 Task: Add the dashboard component to the site builder.
Action: Mouse moved to (1105, 76)
Screenshot: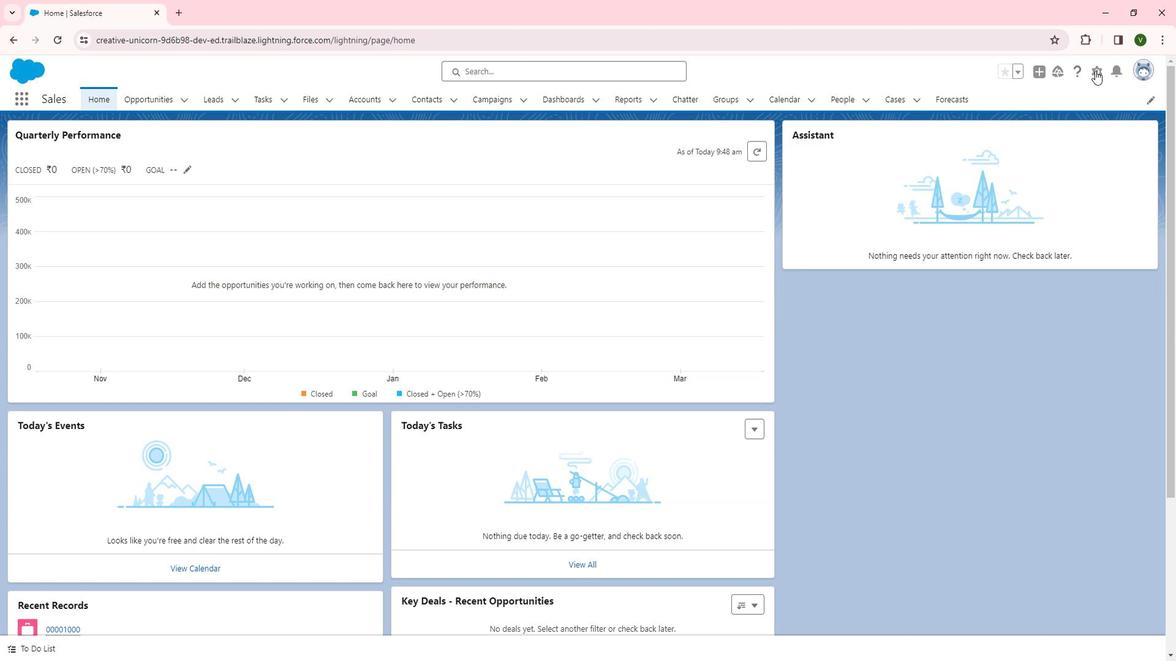
Action: Mouse pressed left at (1105, 76)
Screenshot: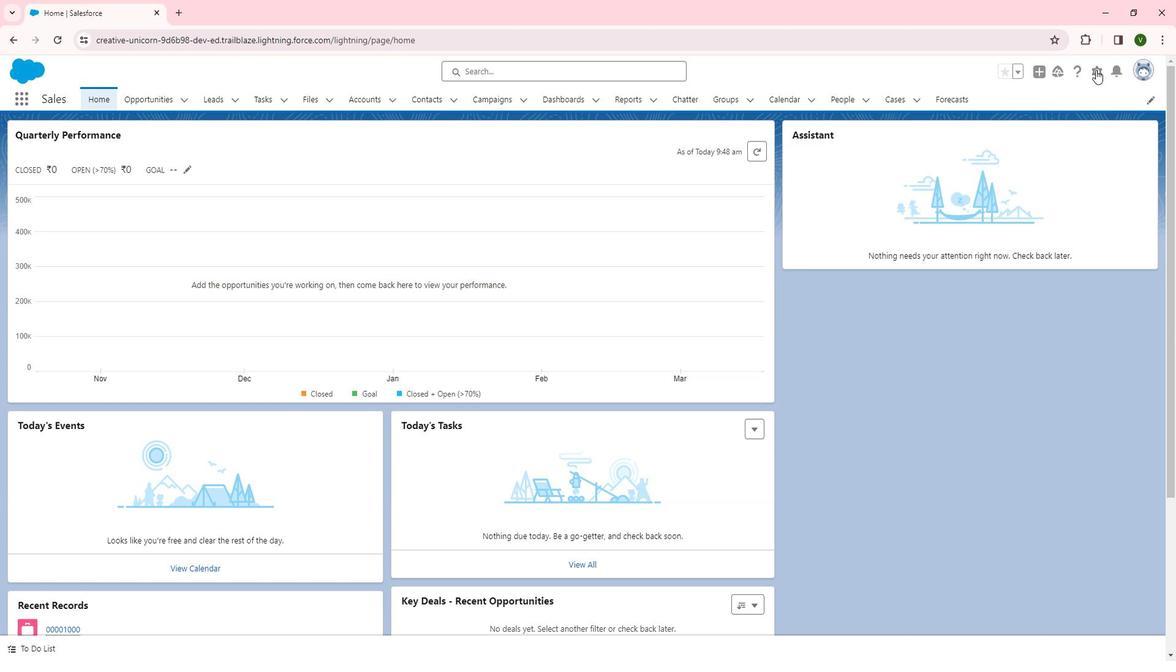 
Action: Mouse moved to (1066, 110)
Screenshot: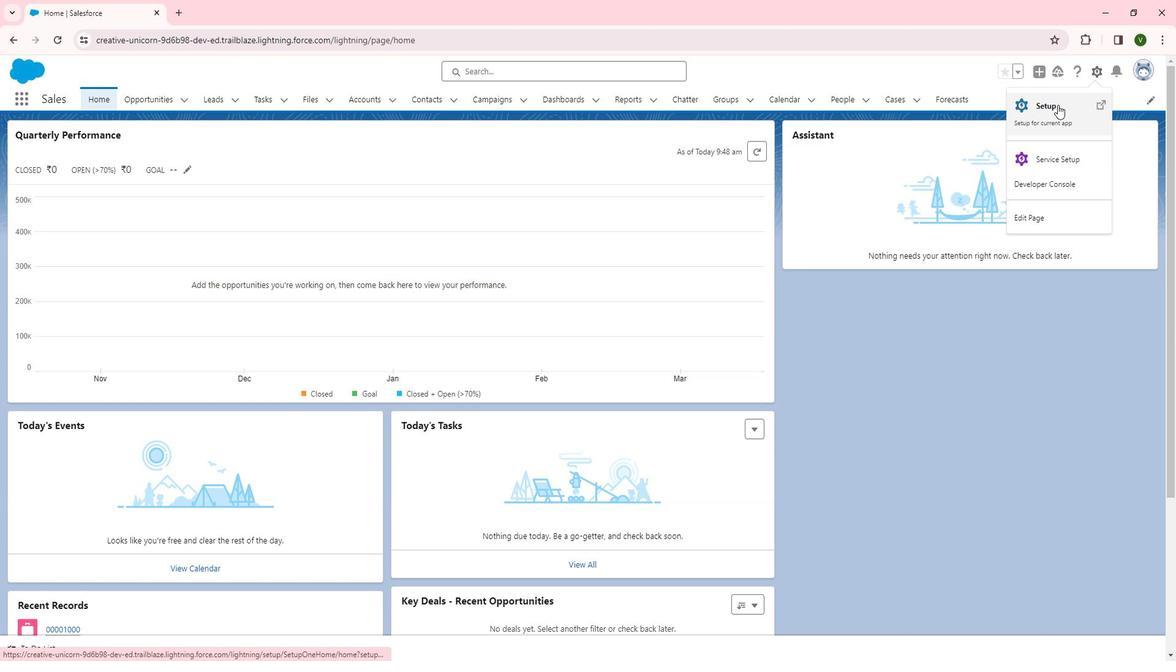 
Action: Mouse pressed left at (1066, 110)
Screenshot: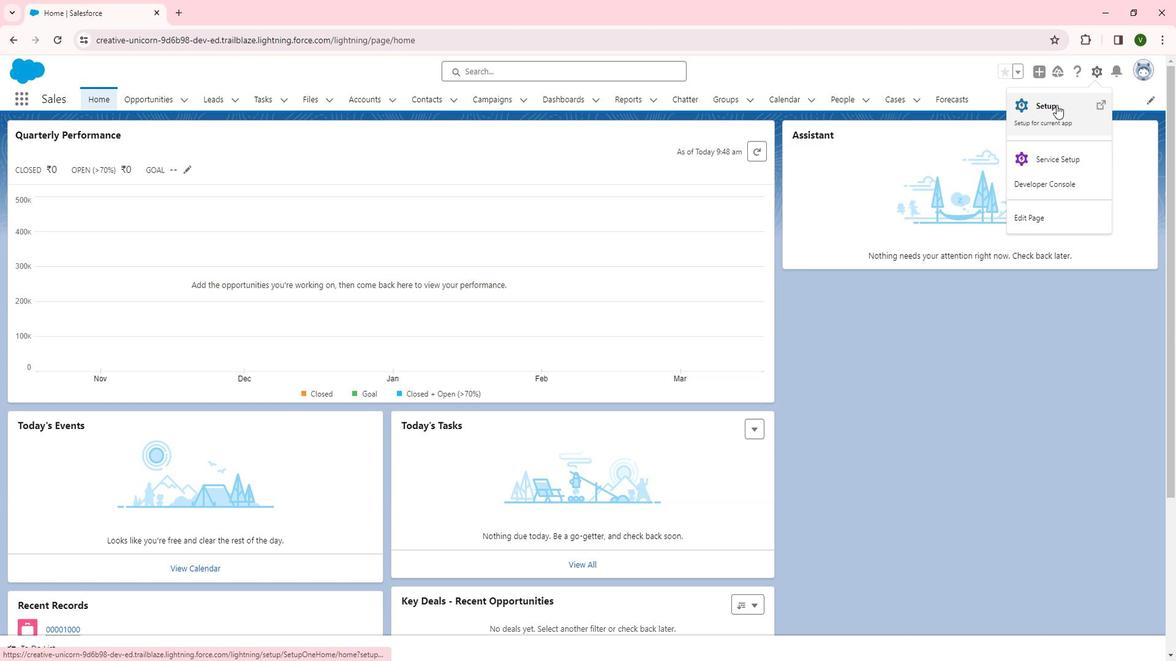 
Action: Mouse moved to (58, 413)
Screenshot: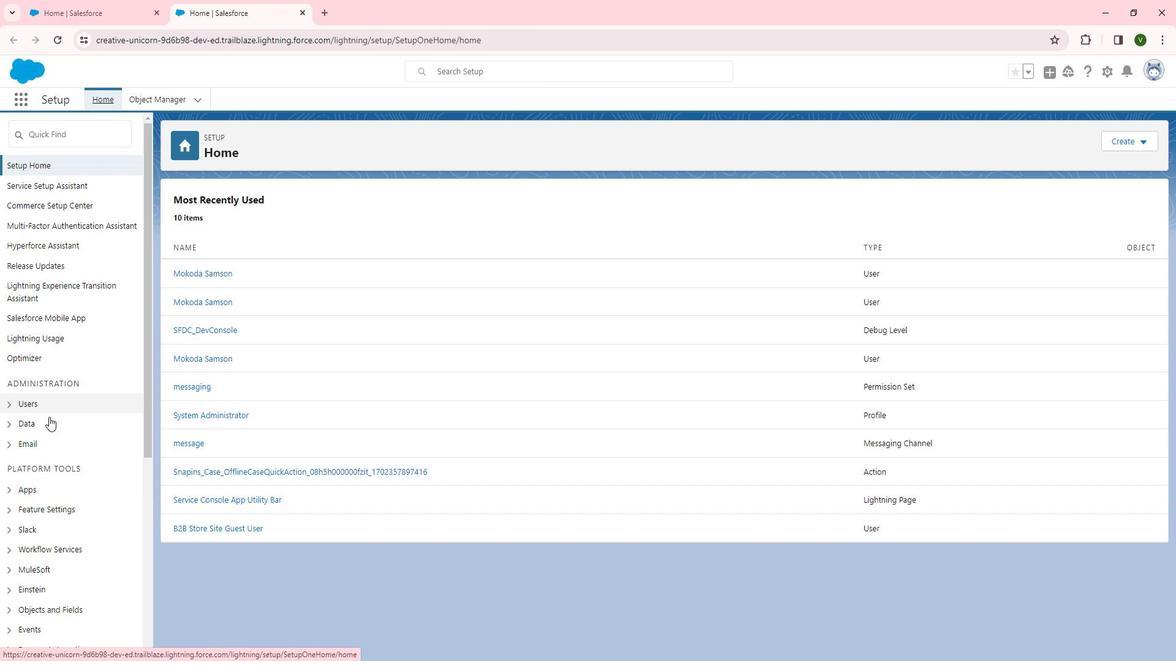 
Action: Mouse scrolled (58, 413) with delta (0, 0)
Screenshot: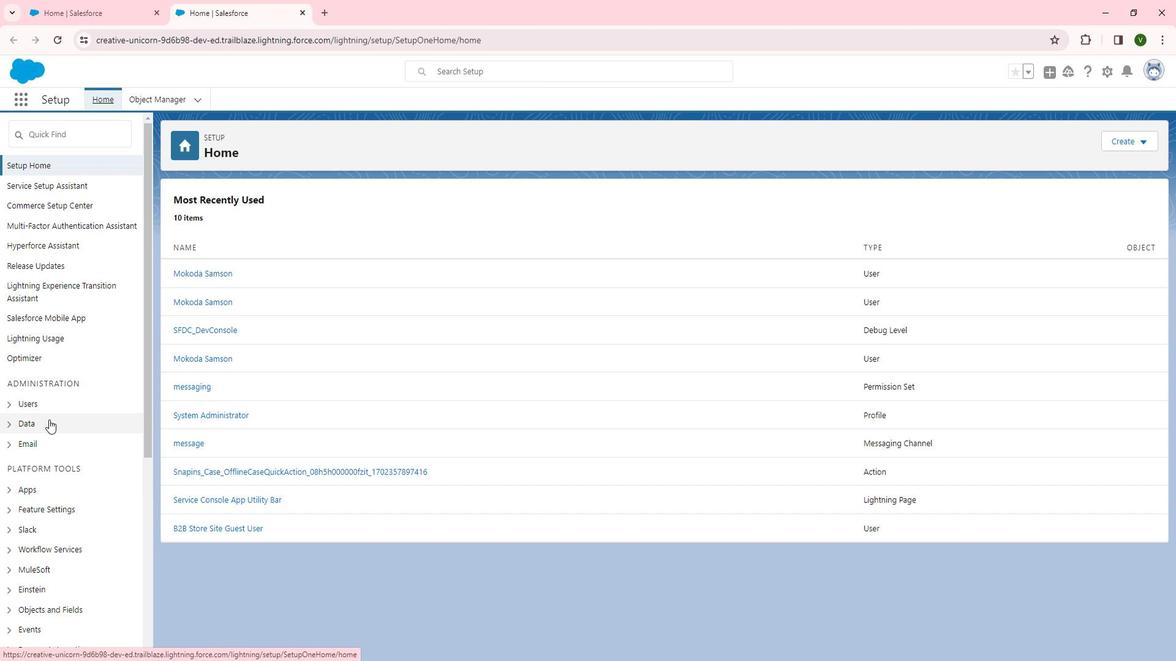 
Action: Mouse scrolled (58, 413) with delta (0, 0)
Screenshot: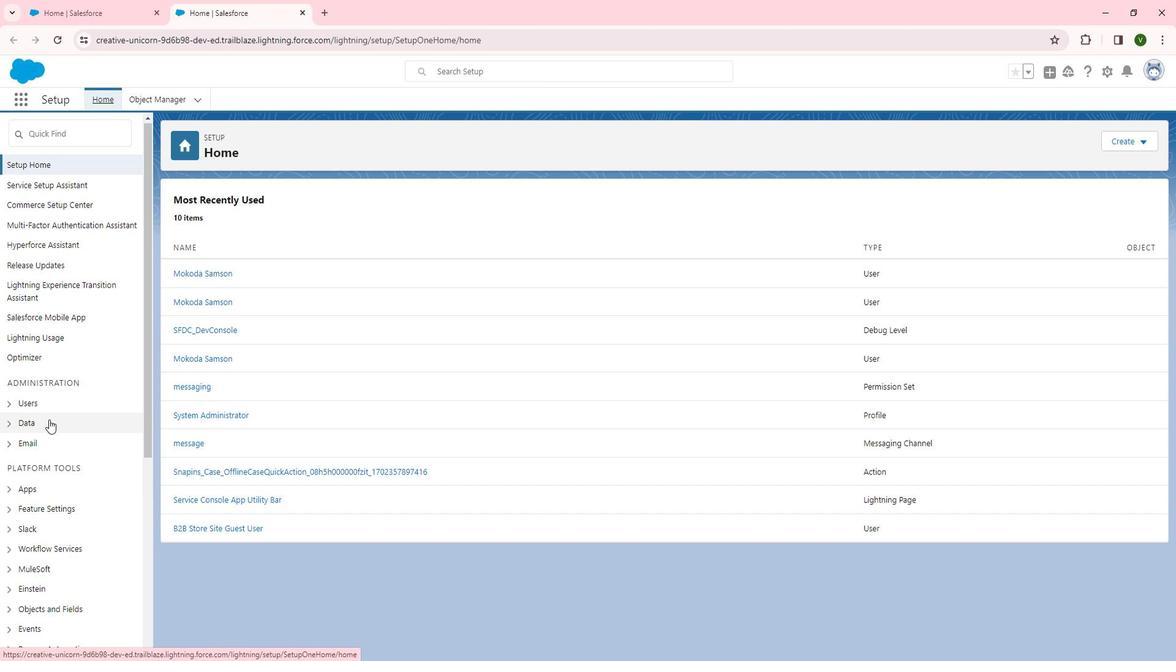 
Action: Mouse scrolled (58, 413) with delta (0, 0)
Screenshot: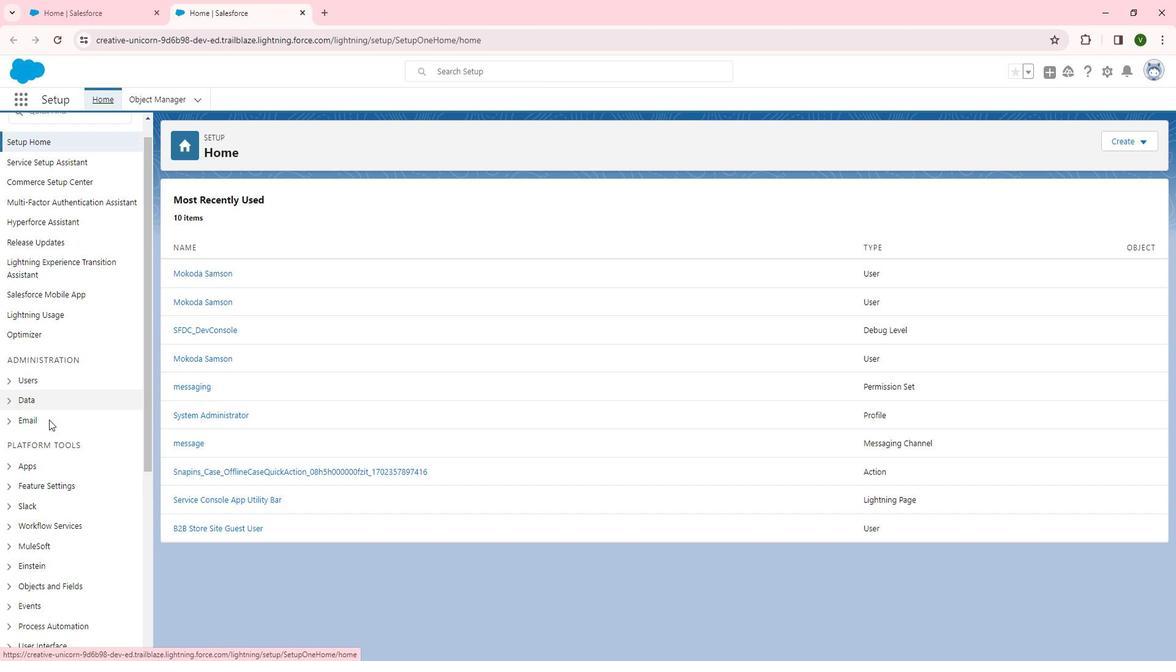 
Action: Mouse moved to (48, 317)
Screenshot: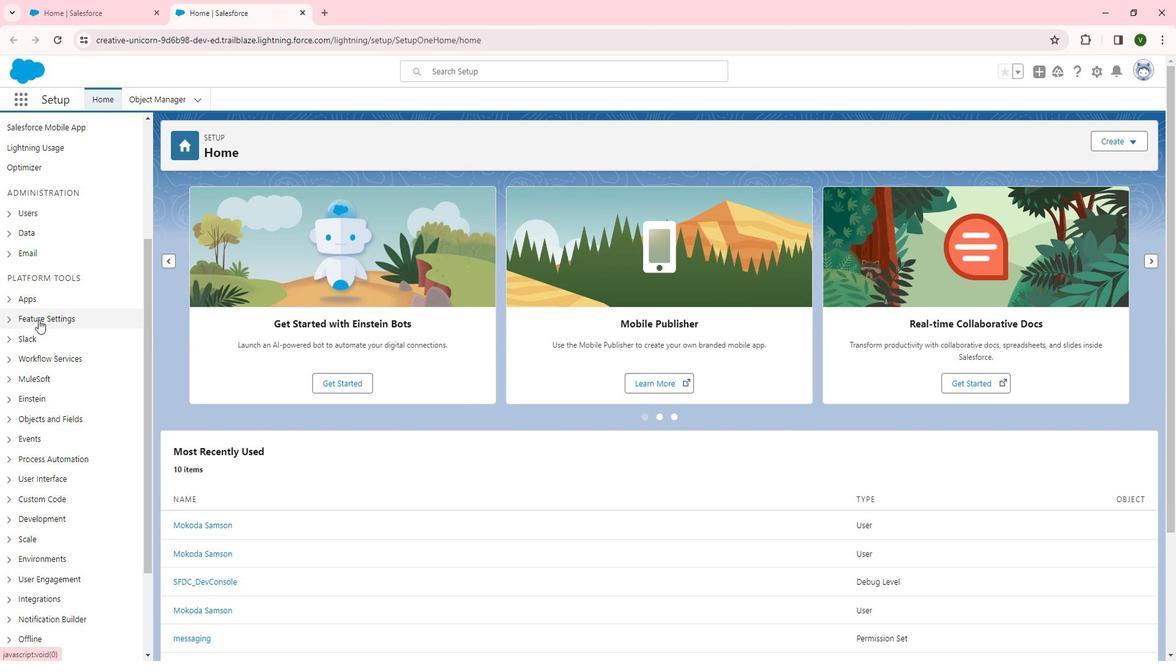 
Action: Mouse pressed left at (48, 317)
Screenshot: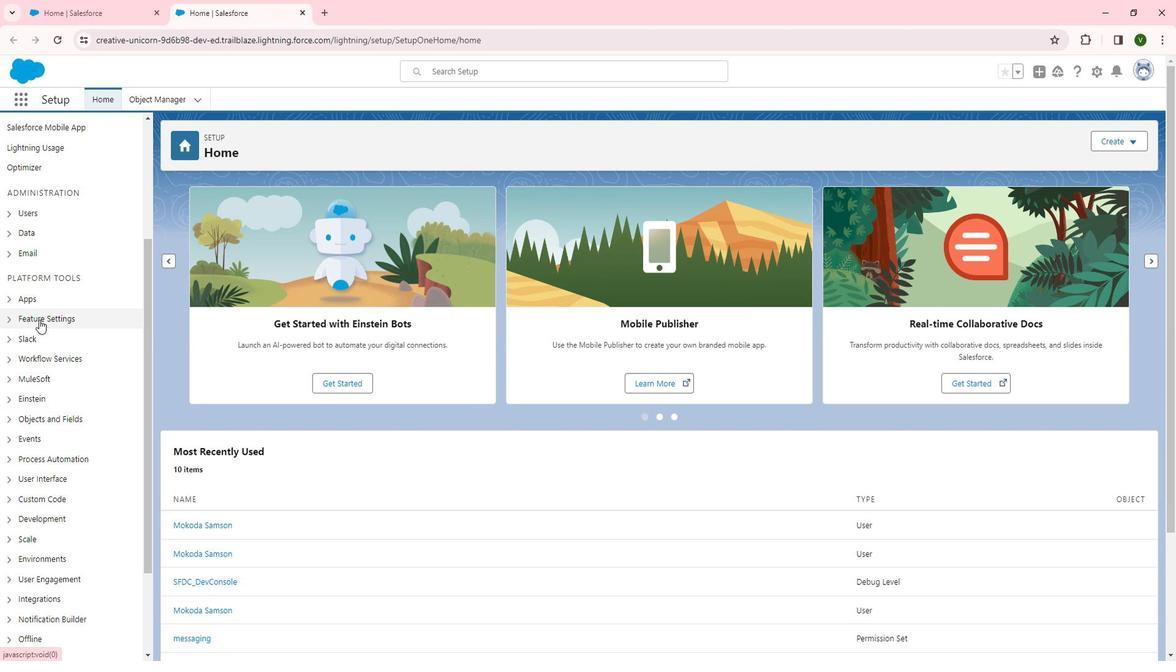 
Action: Mouse moved to (73, 444)
Screenshot: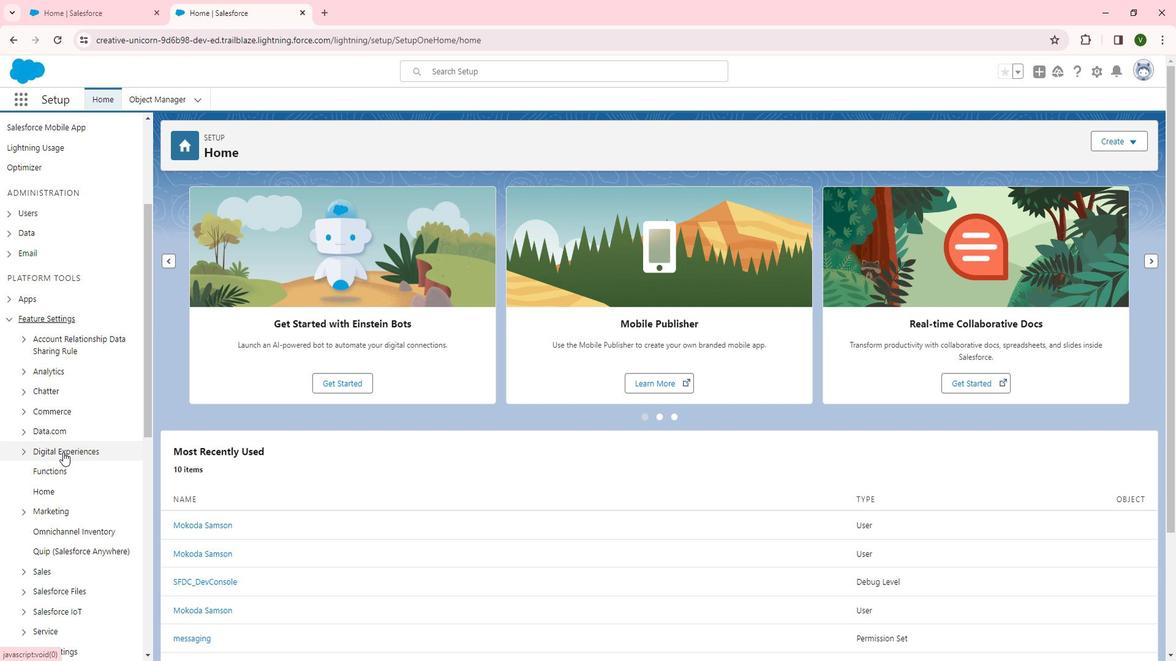 
Action: Mouse pressed left at (73, 444)
Screenshot: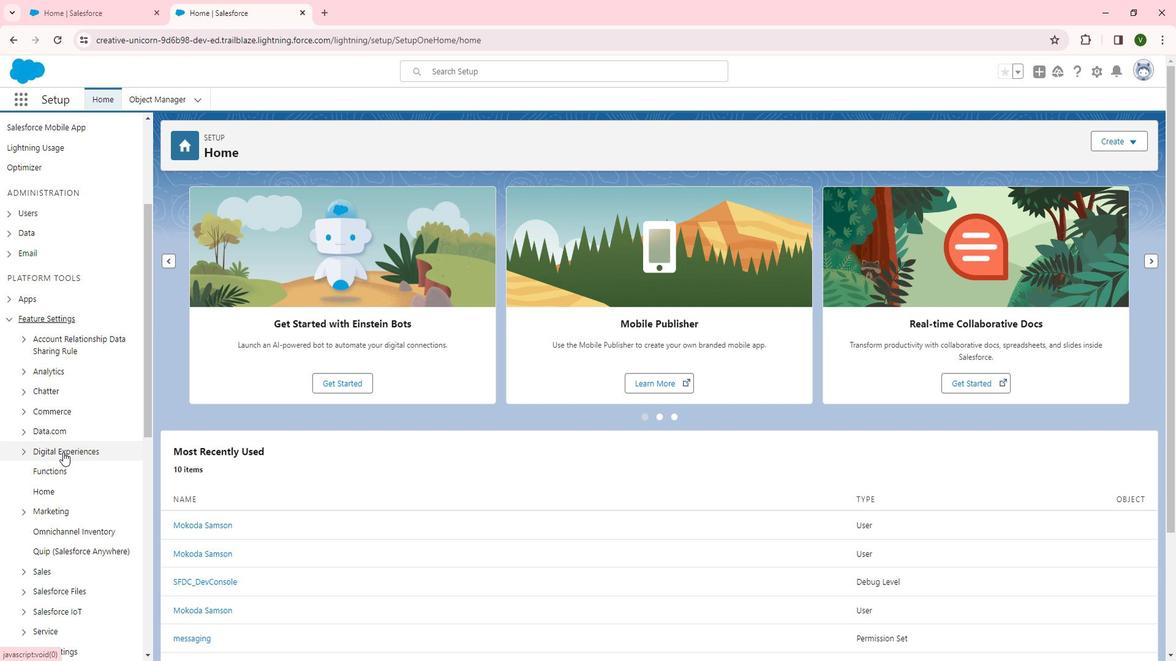 
Action: Mouse scrolled (73, 444) with delta (0, 0)
Screenshot: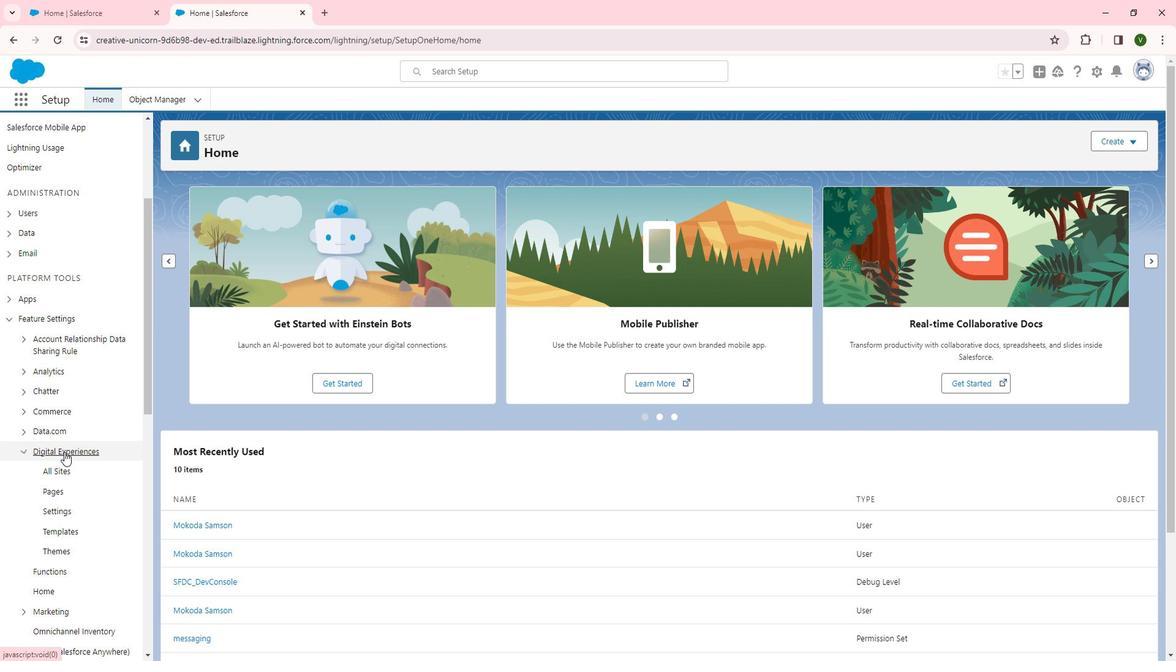 
Action: Mouse scrolled (73, 444) with delta (0, 0)
Screenshot: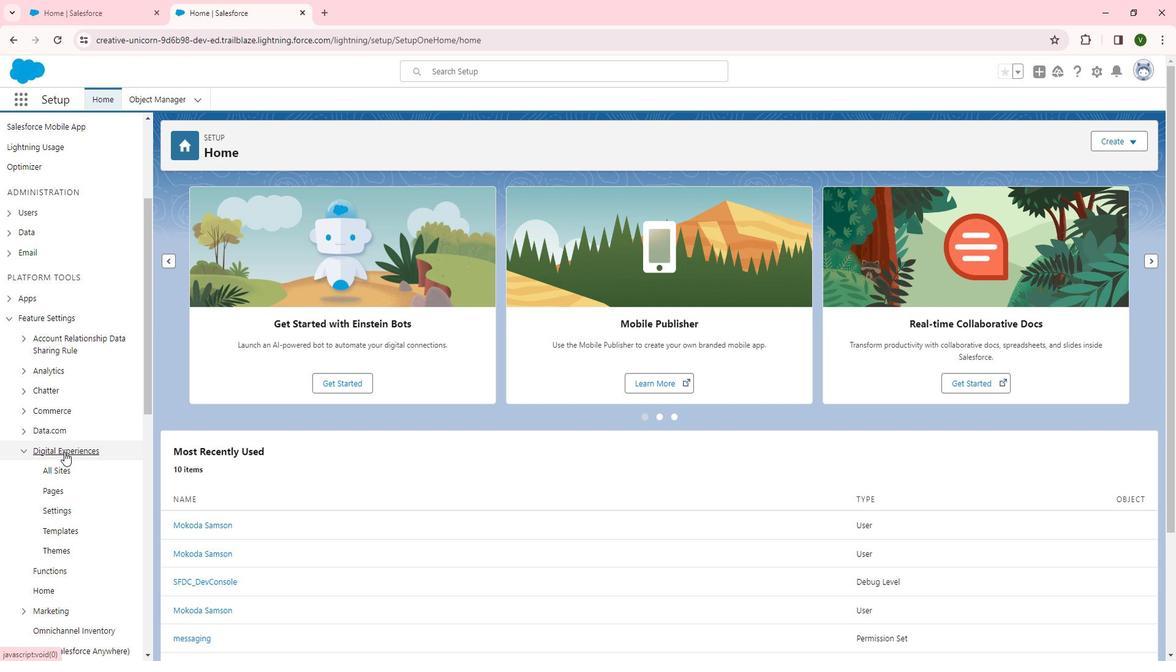 
Action: Mouse moved to (64, 338)
Screenshot: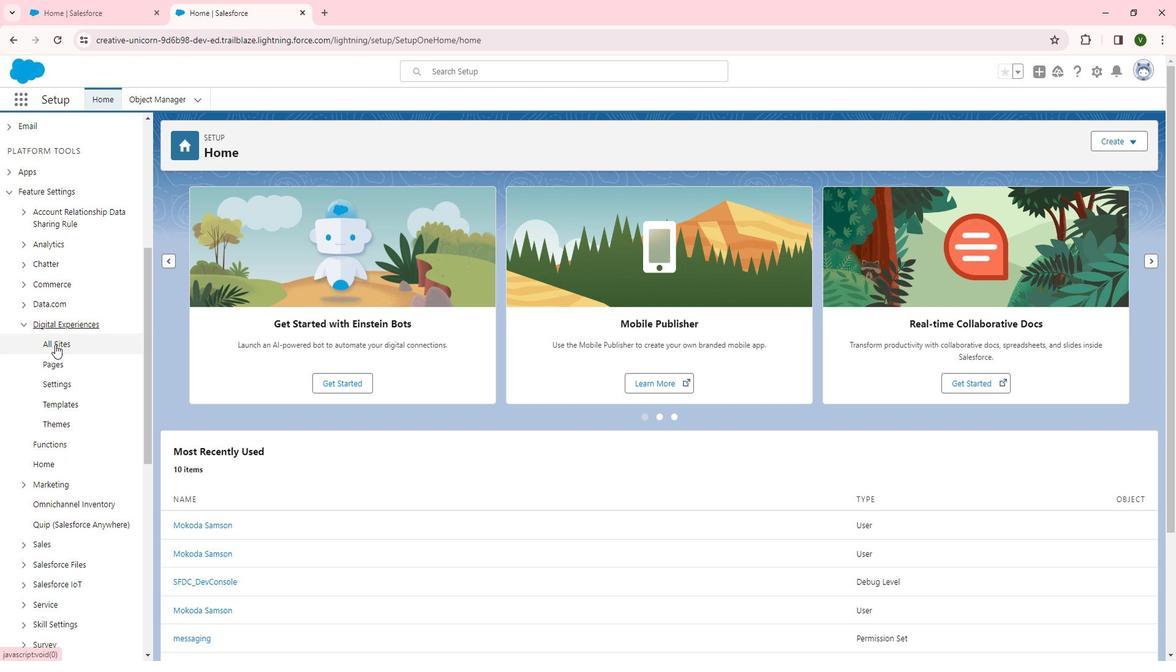 
Action: Mouse pressed left at (64, 338)
Screenshot: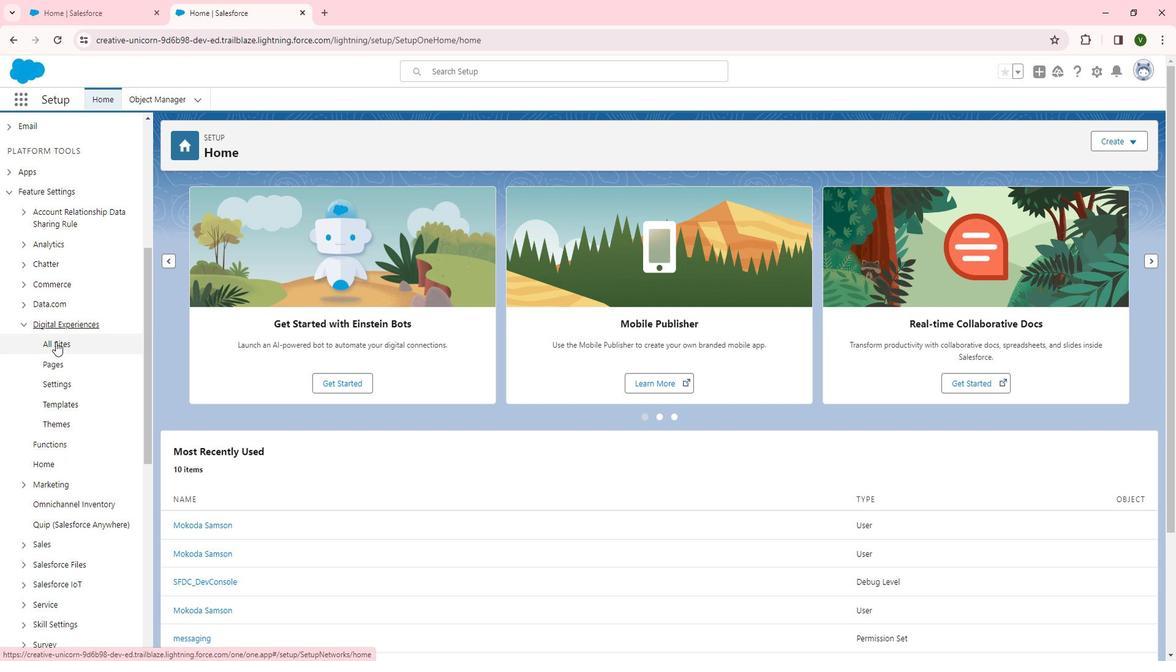 
Action: Mouse moved to (217, 360)
Screenshot: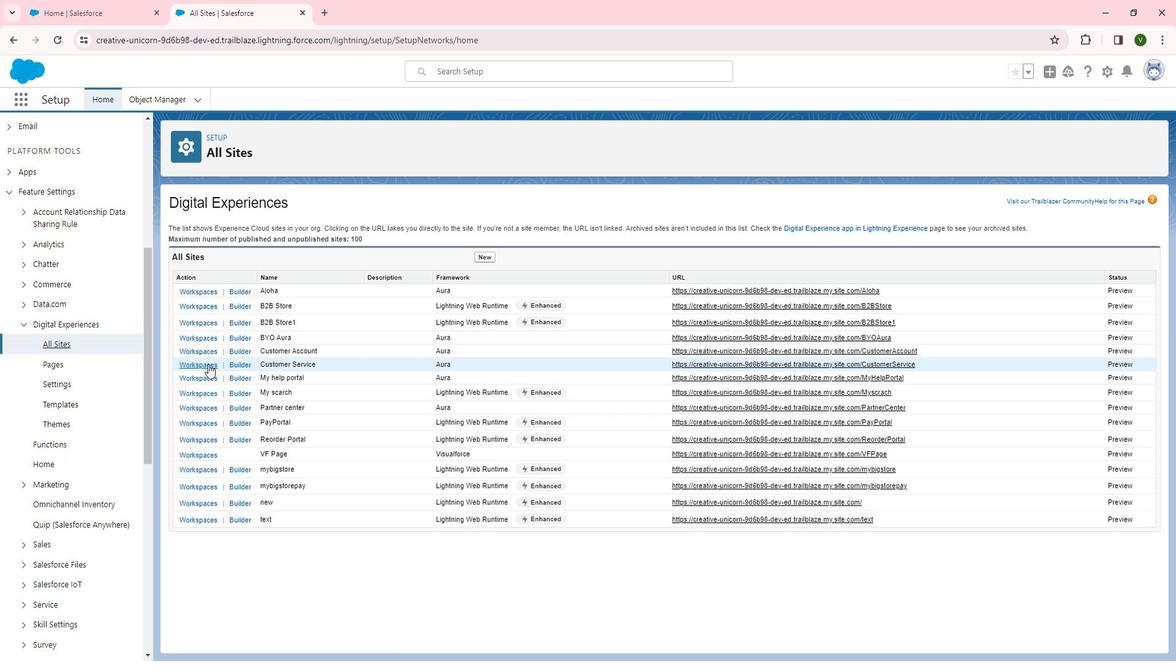 
Action: Mouse pressed left at (217, 360)
Screenshot: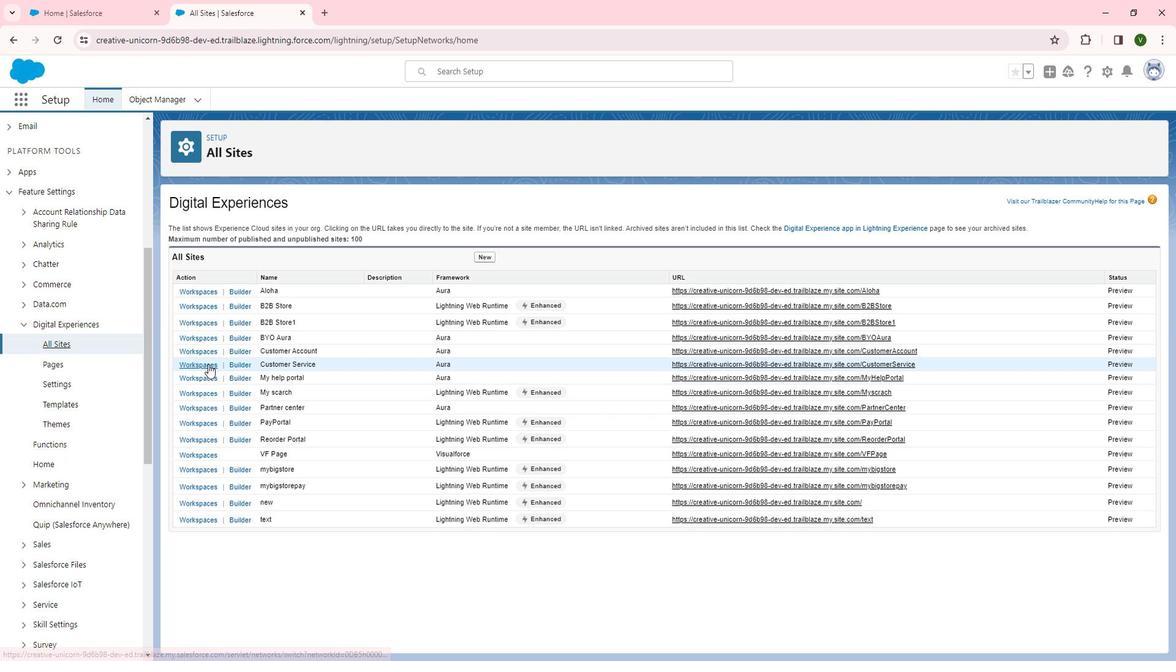 
Action: Mouse moved to (202, 277)
Screenshot: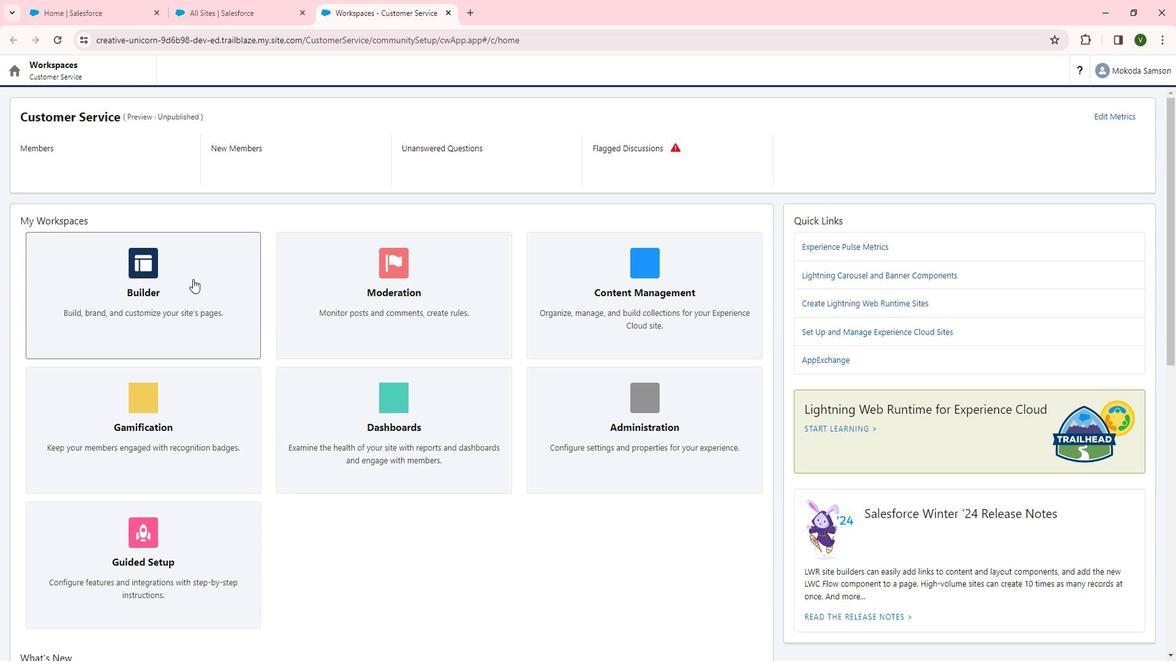 
Action: Mouse pressed left at (202, 277)
Screenshot: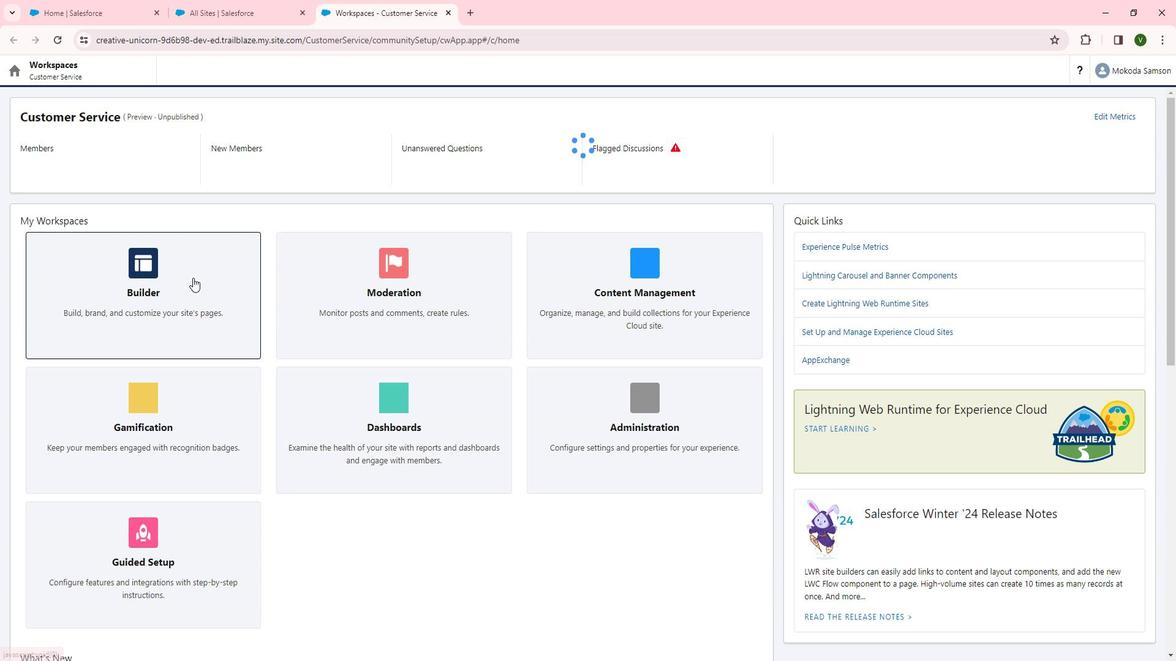 
Action: Mouse moved to (35, 119)
Screenshot: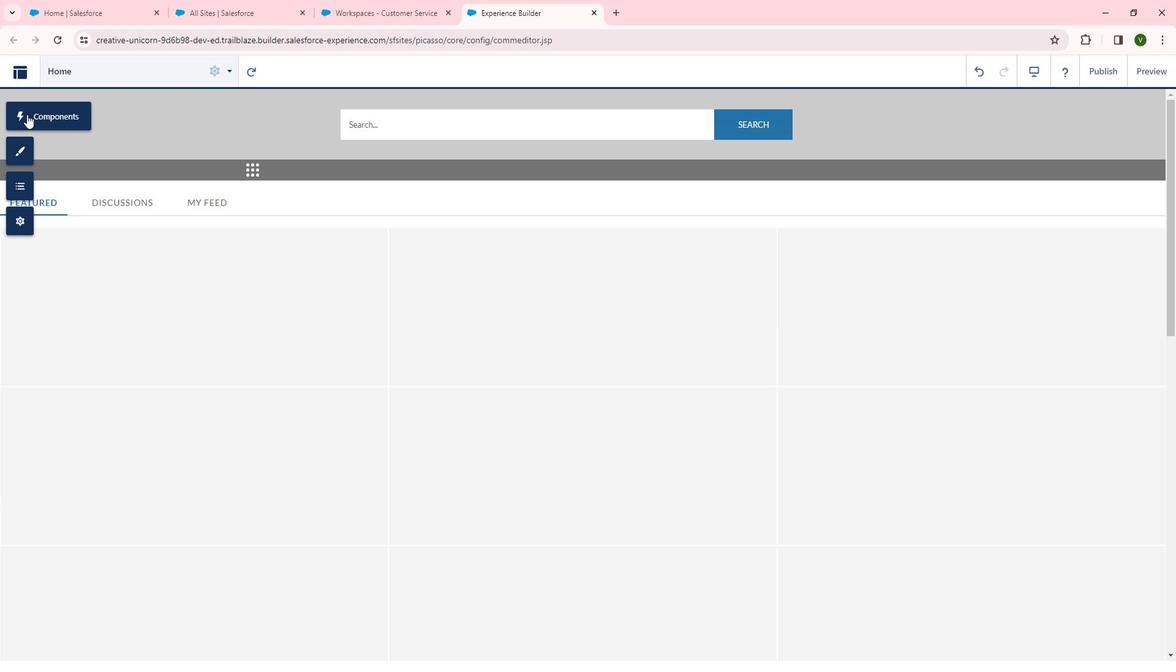 
Action: Mouse pressed left at (35, 119)
Screenshot: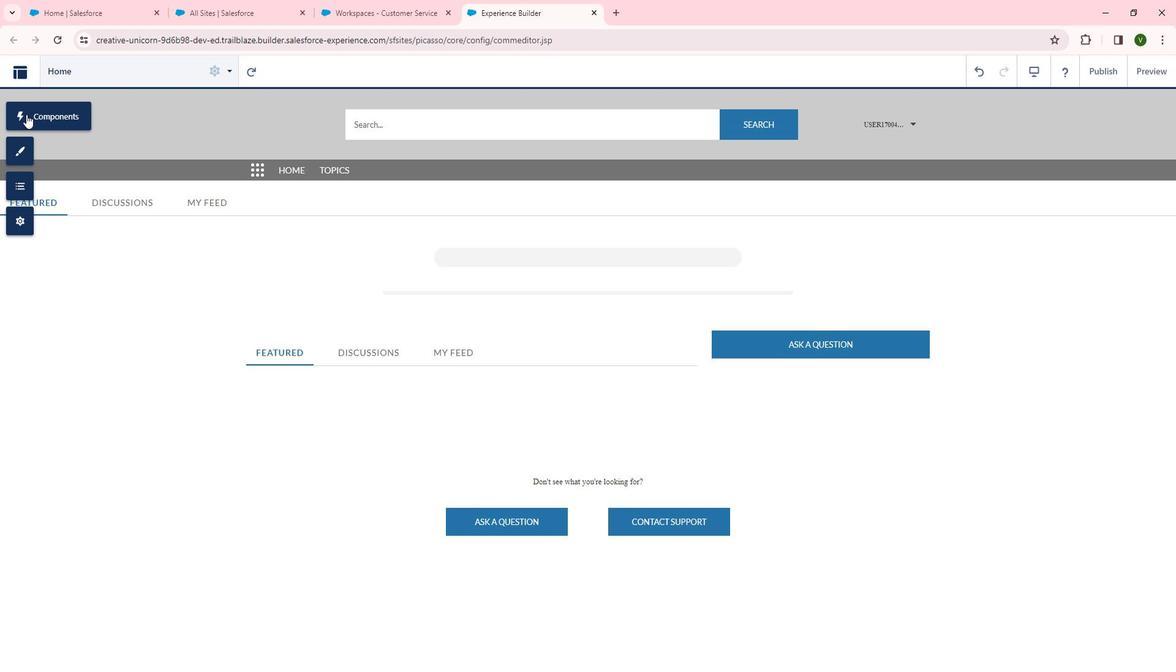 
Action: Mouse moved to (118, 203)
Screenshot: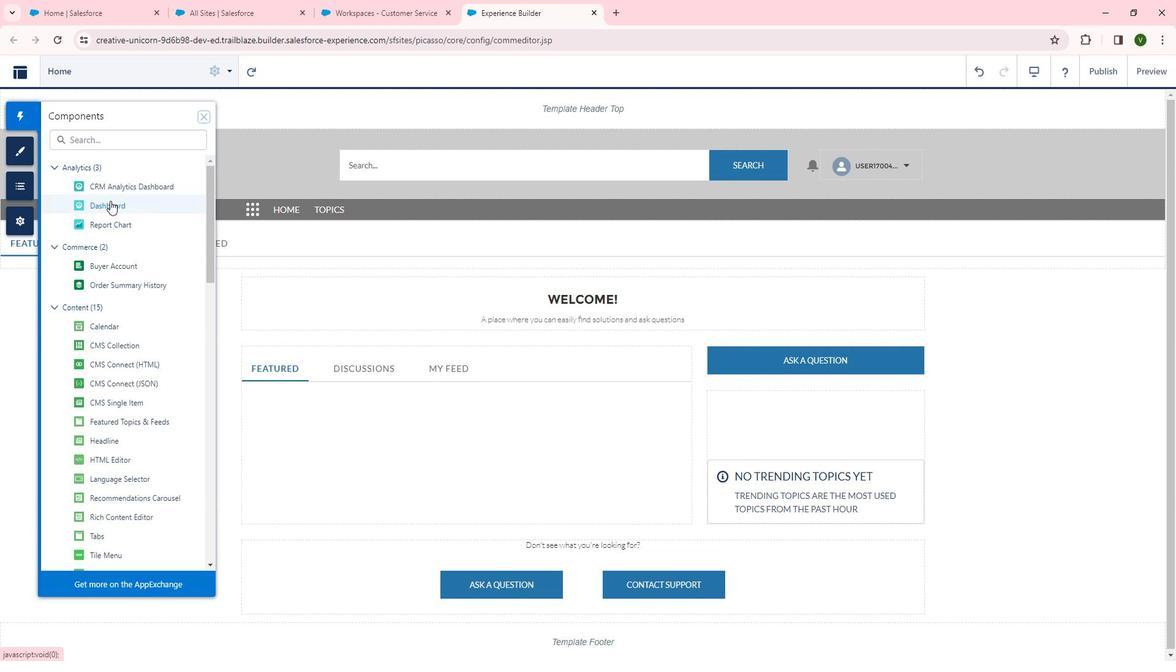 
Action: Mouse pressed left at (118, 203)
Screenshot: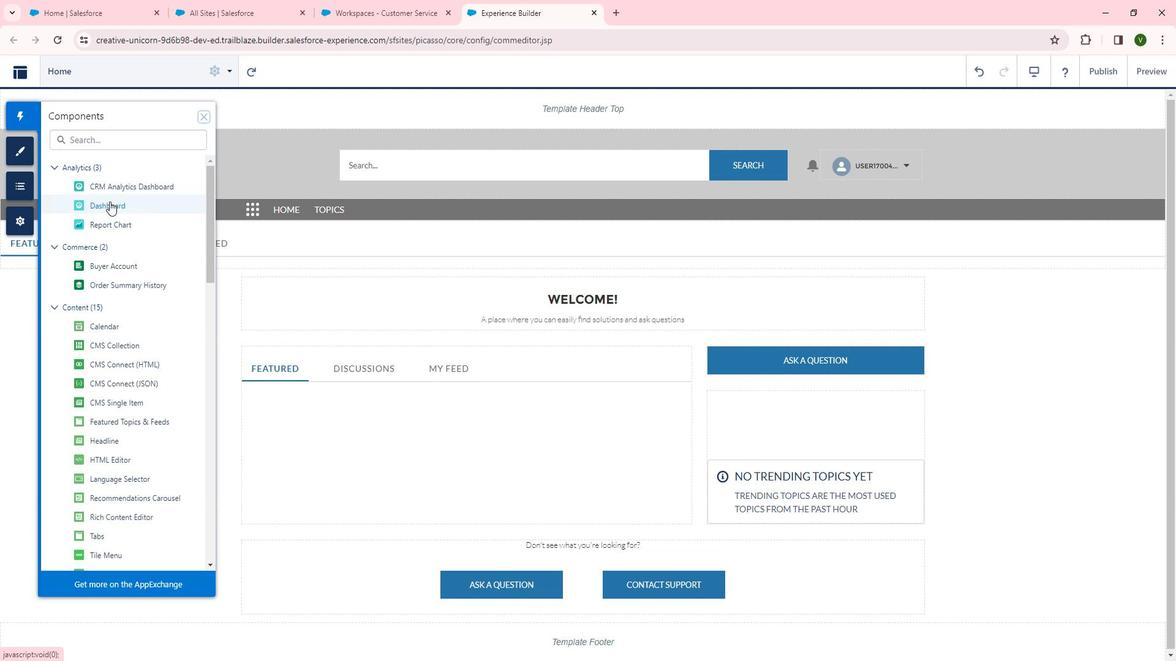 
Action: Mouse moved to (645, 347)
Screenshot: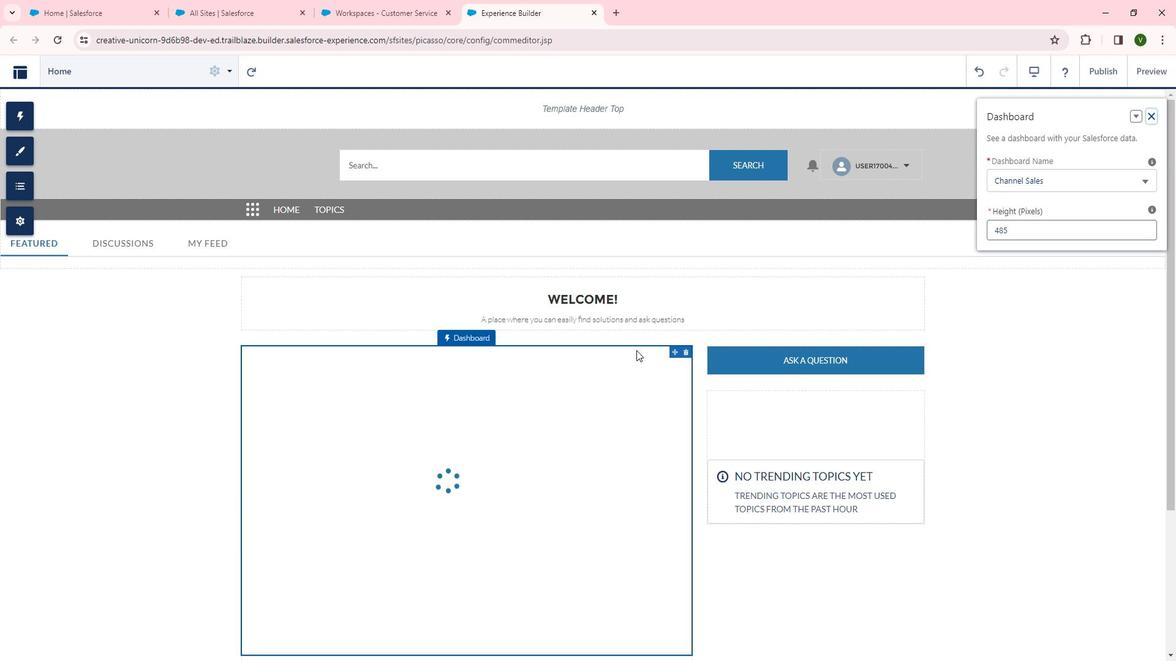 
